 Task: Manage the general setting and actions related to opportunity
Action: Mouse moved to (157, 255)
Screenshot: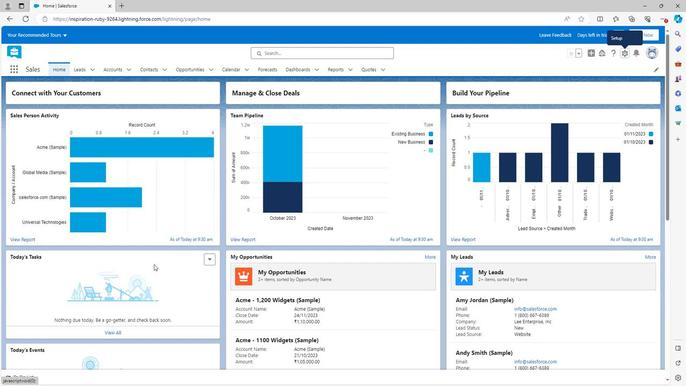 
Action: Mouse scrolled (157, 254) with delta (0, 0)
Screenshot: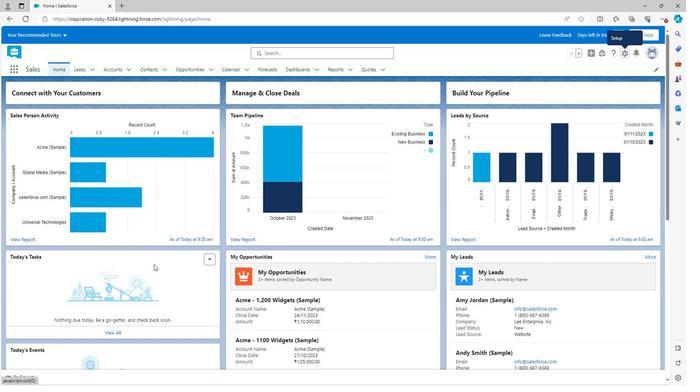 
Action: Mouse scrolled (157, 254) with delta (0, 0)
Screenshot: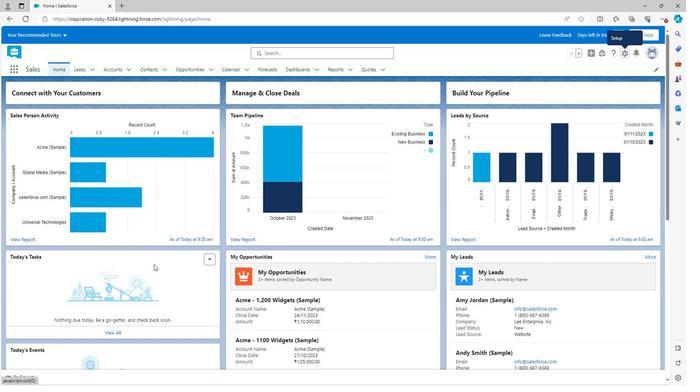 
Action: Mouse scrolled (157, 254) with delta (0, 0)
Screenshot: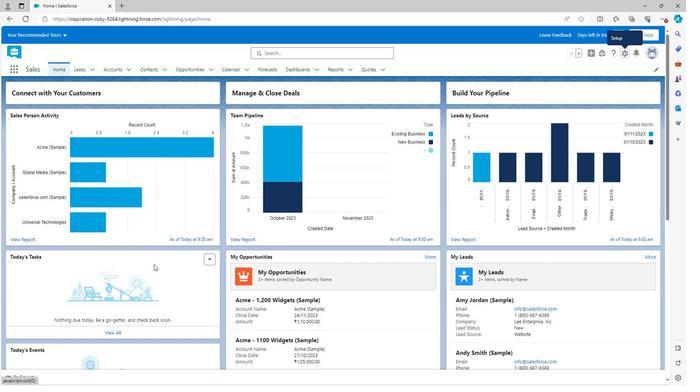 
Action: Mouse scrolled (157, 254) with delta (0, 0)
Screenshot: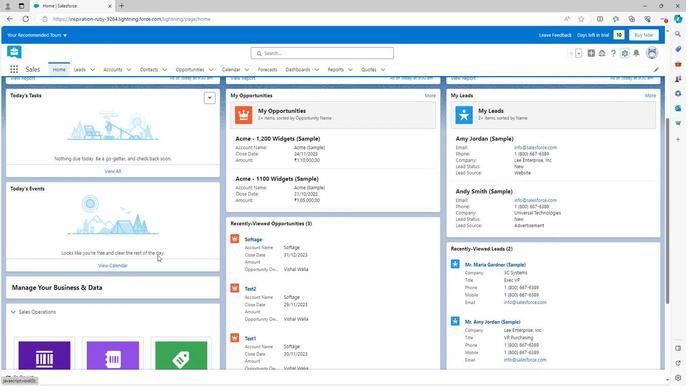 
Action: Mouse scrolled (157, 254) with delta (0, 0)
Screenshot: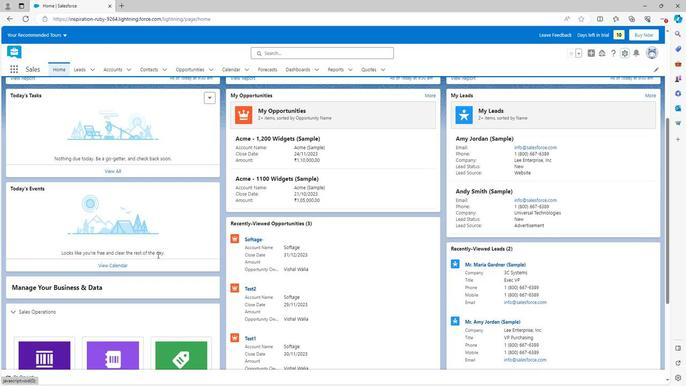 
Action: Mouse scrolled (157, 254) with delta (0, 0)
Screenshot: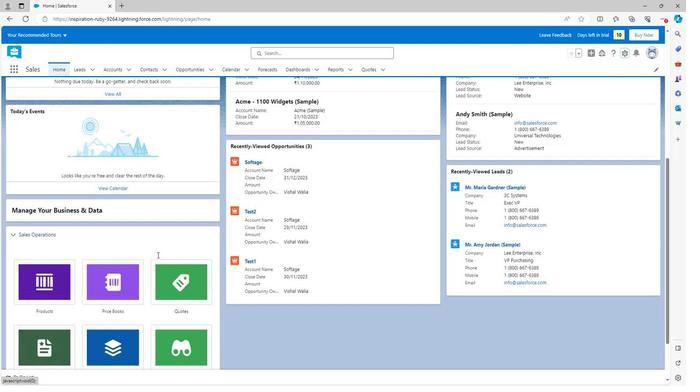
Action: Mouse scrolled (157, 254) with delta (0, 0)
Screenshot: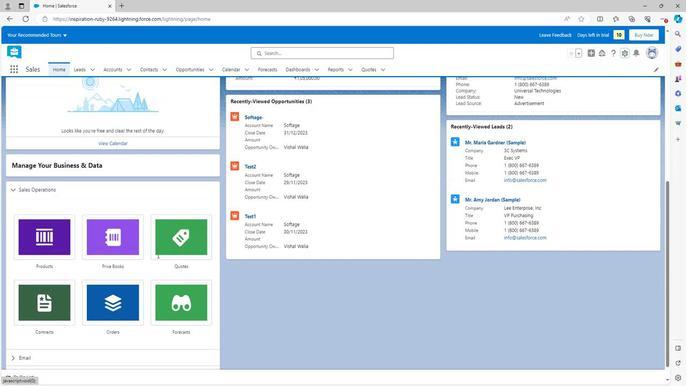 
Action: Mouse scrolled (157, 255) with delta (0, 0)
Screenshot: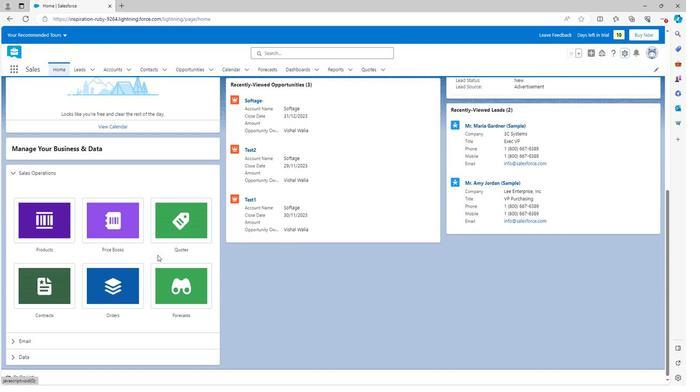 
Action: Mouse scrolled (157, 255) with delta (0, 0)
Screenshot: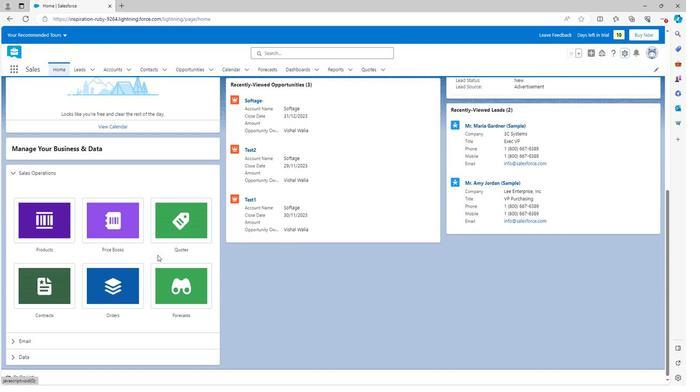 
Action: Mouse scrolled (157, 255) with delta (0, 0)
Screenshot: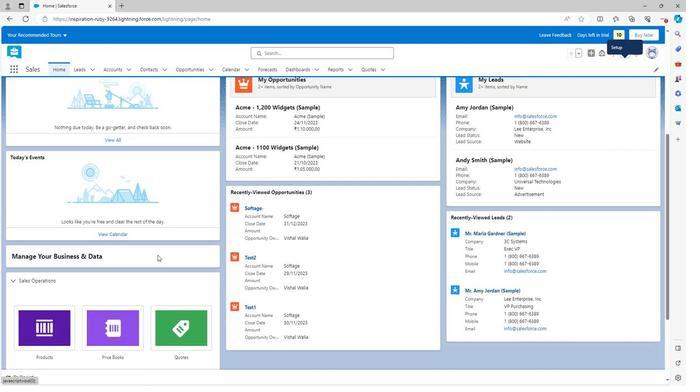 
Action: Mouse scrolled (157, 255) with delta (0, 0)
Screenshot: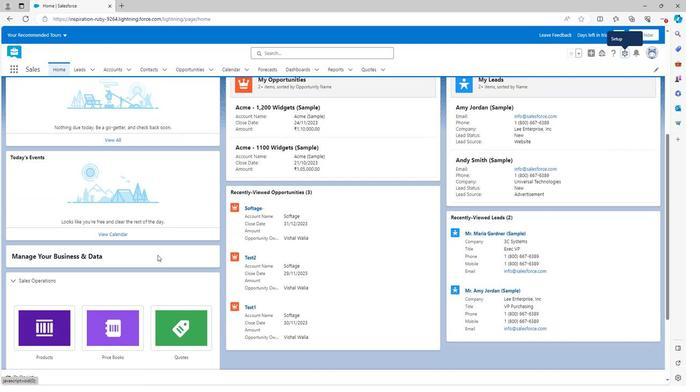 
Action: Mouse scrolled (157, 255) with delta (0, 0)
Screenshot: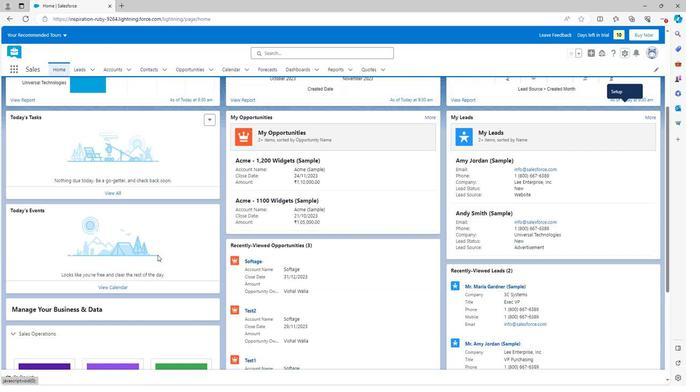 
Action: Mouse scrolled (157, 255) with delta (0, 0)
Screenshot: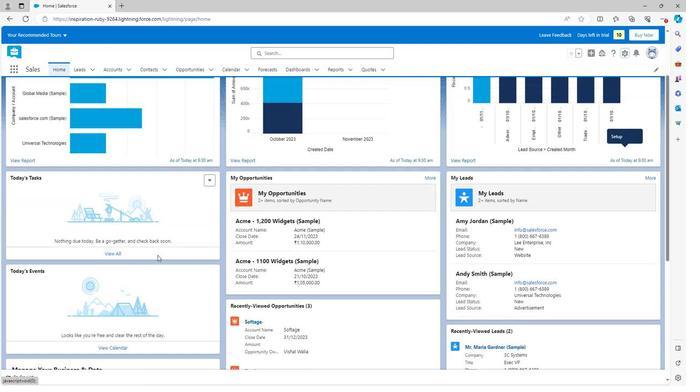 
Action: Mouse scrolled (157, 255) with delta (0, 0)
Screenshot: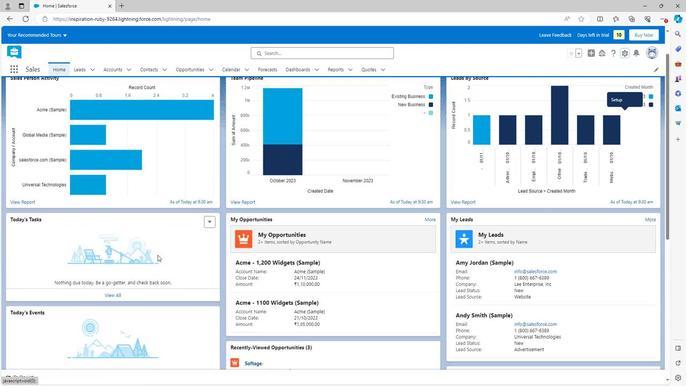 
Action: Mouse moved to (630, 52)
Screenshot: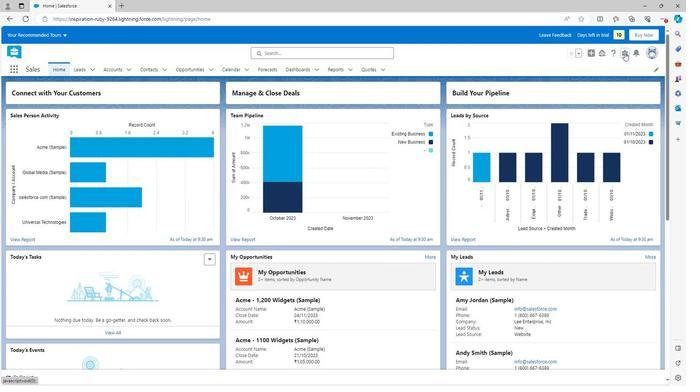 
Action: Mouse pressed left at (630, 52)
Screenshot: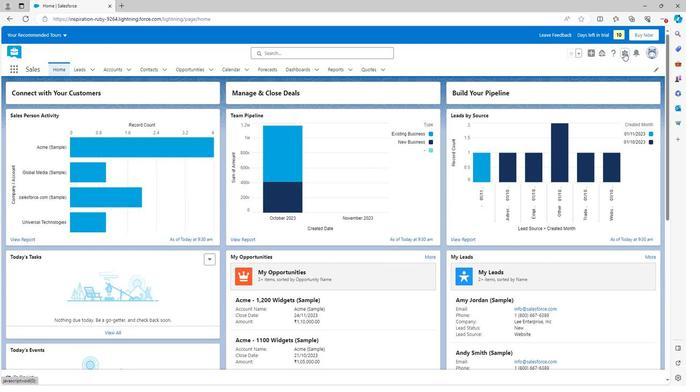 
Action: Mouse moved to (609, 71)
Screenshot: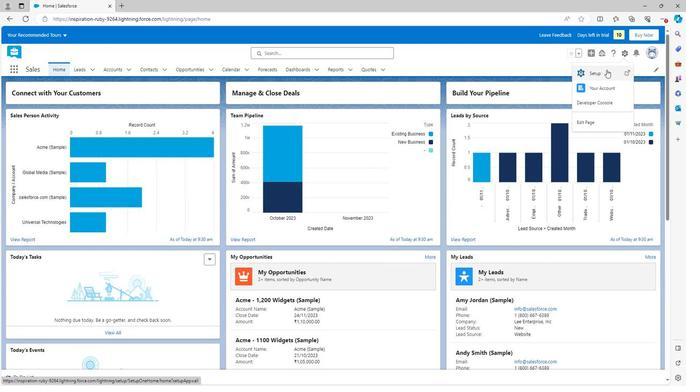 
Action: Mouse pressed left at (609, 71)
Screenshot: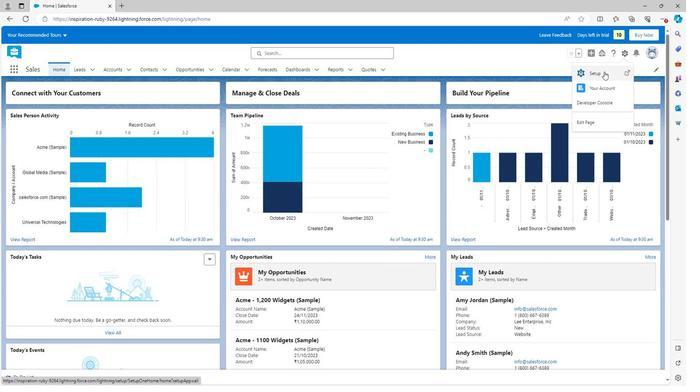 
Action: Mouse moved to (4, 279)
Screenshot: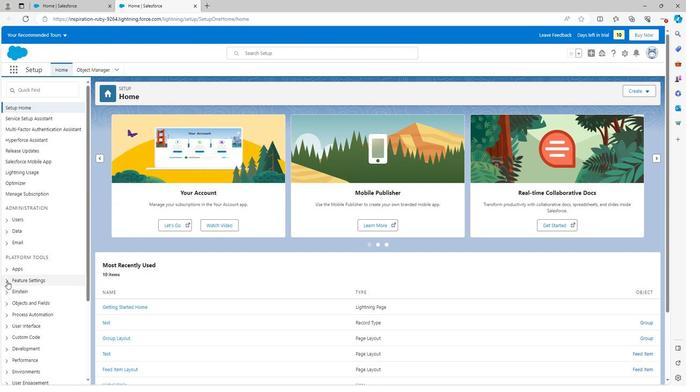 
Action: Mouse pressed left at (4, 279)
Screenshot: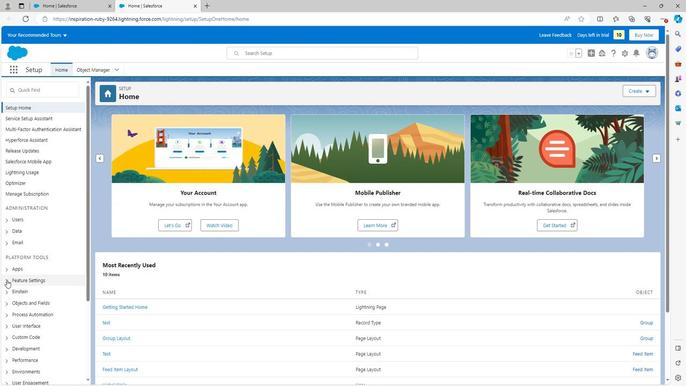 
Action: Mouse scrolled (4, 279) with delta (0, 0)
Screenshot: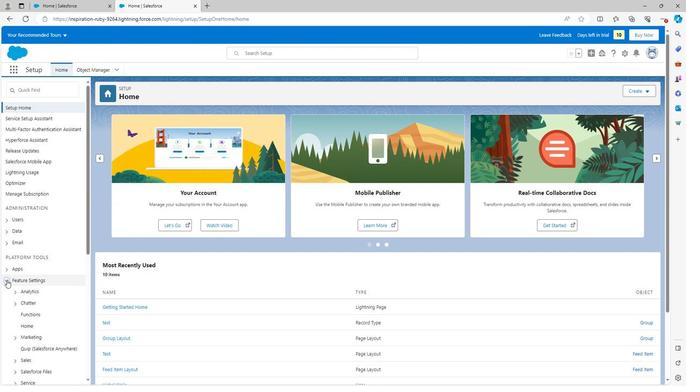 
Action: Mouse scrolled (4, 279) with delta (0, 0)
Screenshot: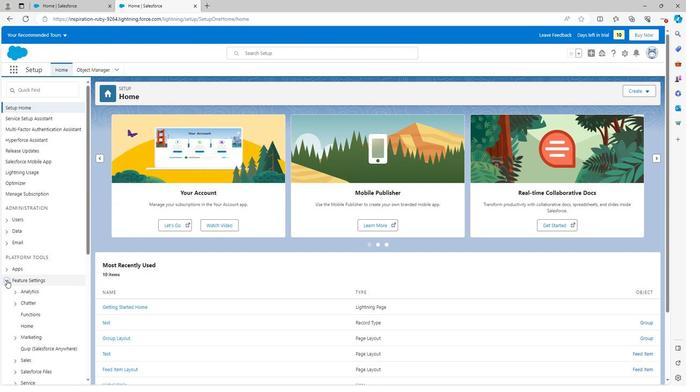 
Action: Mouse scrolled (4, 279) with delta (0, 0)
Screenshot: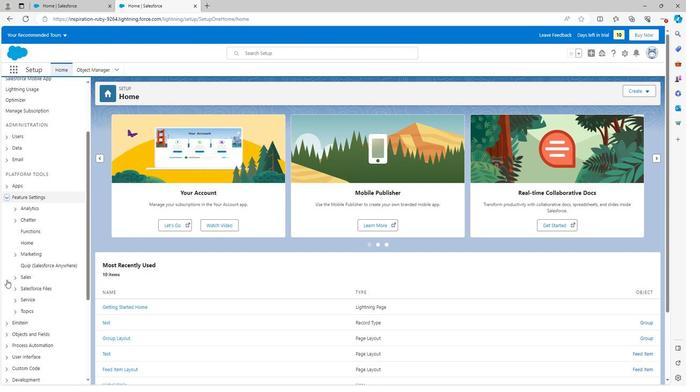 
Action: Mouse moved to (12, 222)
Screenshot: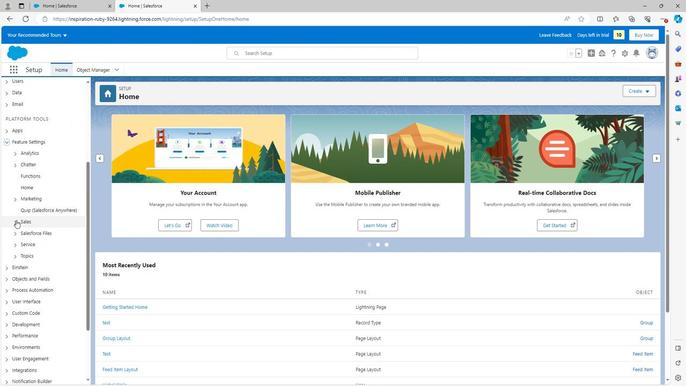 
Action: Mouse pressed left at (12, 222)
Screenshot: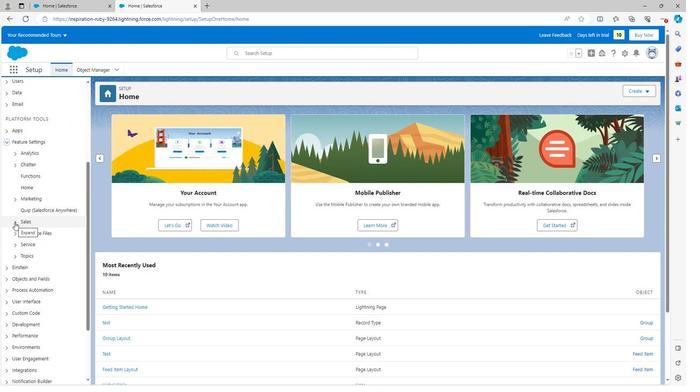 
Action: Mouse moved to (14, 291)
Screenshot: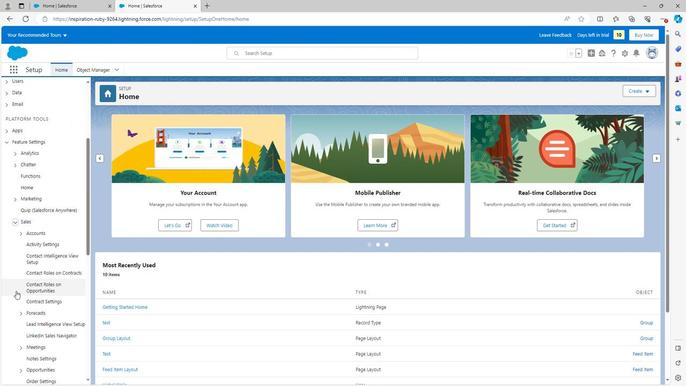 
Action: Mouse scrolled (14, 290) with delta (0, 0)
Screenshot: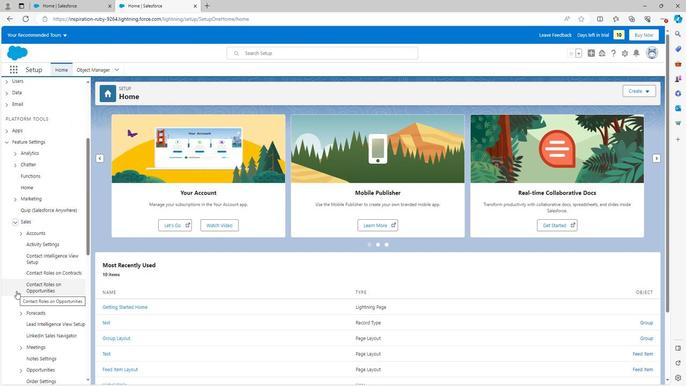
Action: Mouse moved to (15, 291)
Screenshot: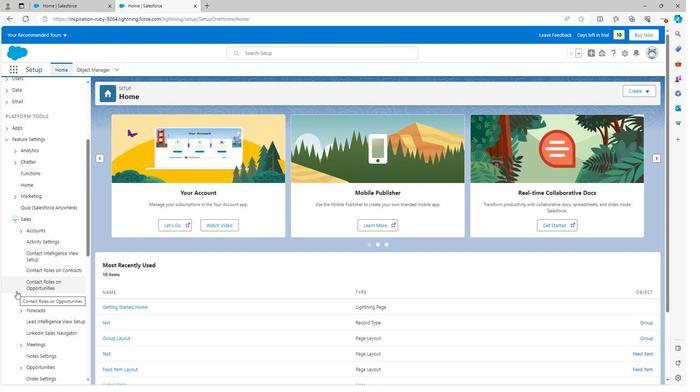 
Action: Mouse scrolled (15, 290) with delta (0, 0)
Screenshot: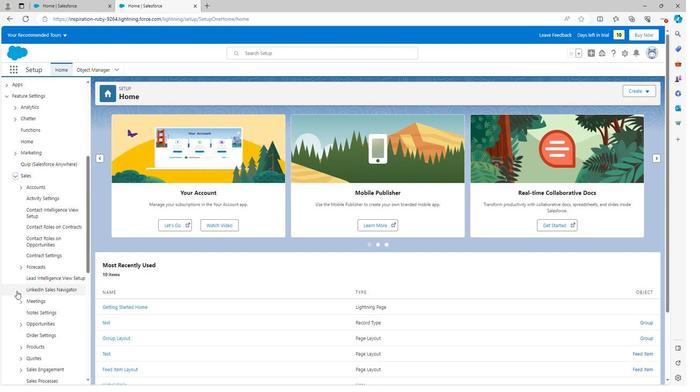 
Action: Mouse moved to (15, 291)
Screenshot: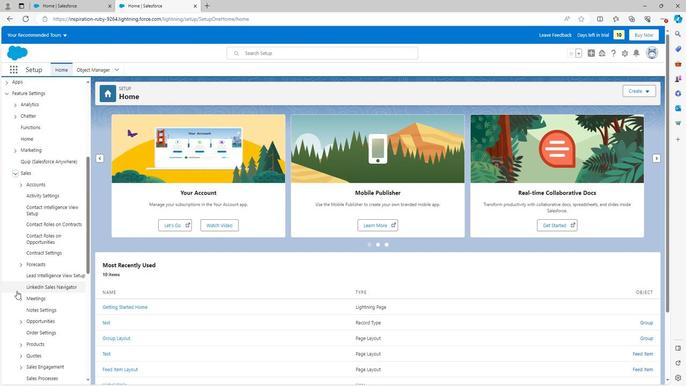 
Action: Mouse scrolled (15, 291) with delta (0, 0)
Screenshot: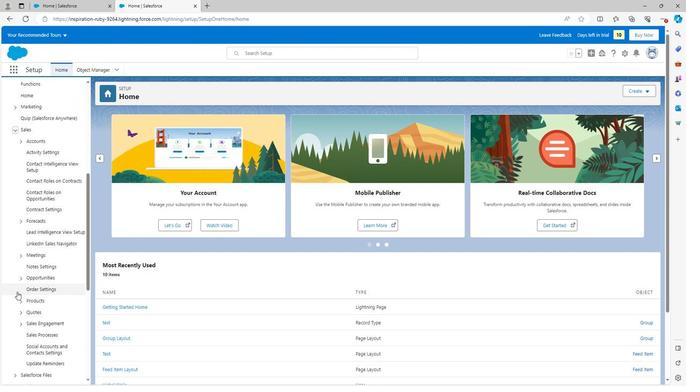 
Action: Mouse moved to (19, 233)
Screenshot: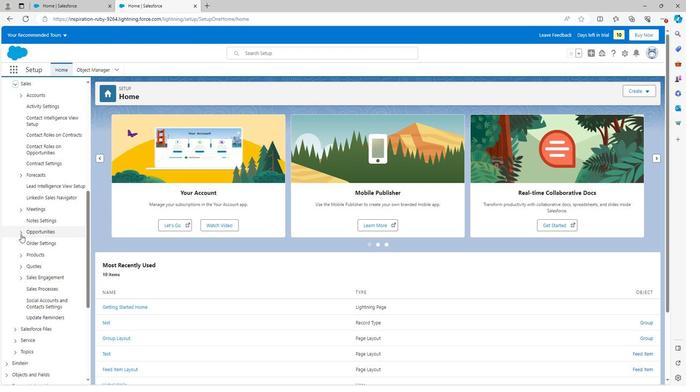 
Action: Mouse pressed left at (19, 233)
Screenshot: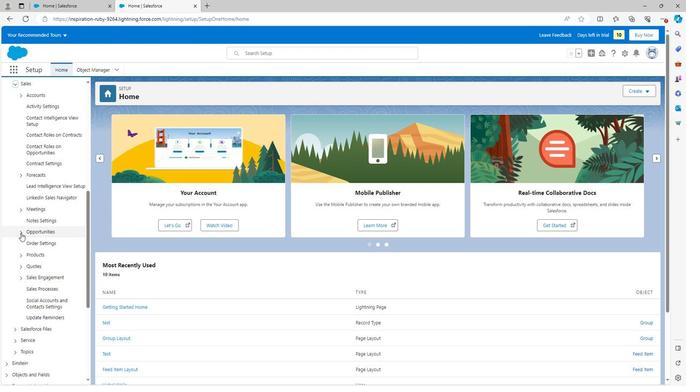 
Action: Mouse moved to (47, 253)
Screenshot: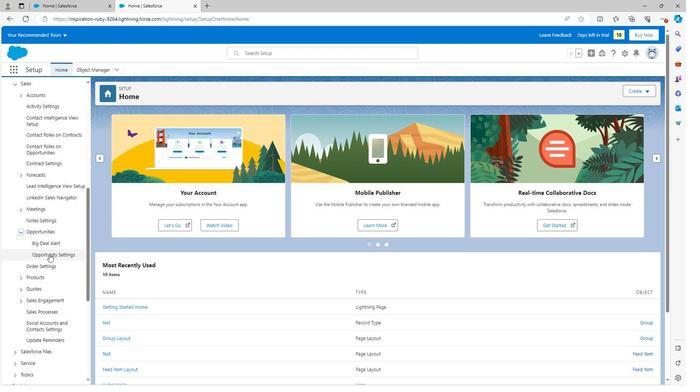 
Action: Mouse pressed left at (47, 253)
Screenshot: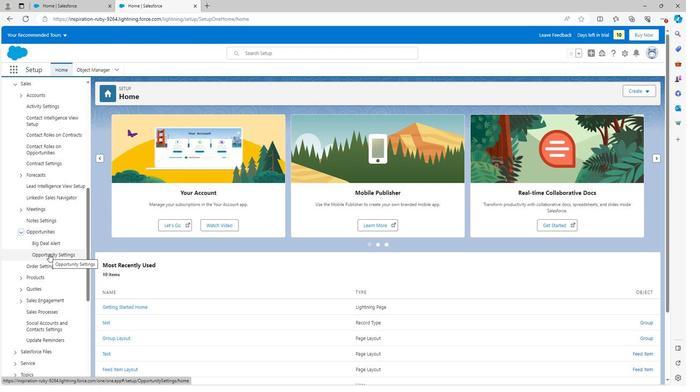 
Action: Mouse moved to (106, 203)
Screenshot: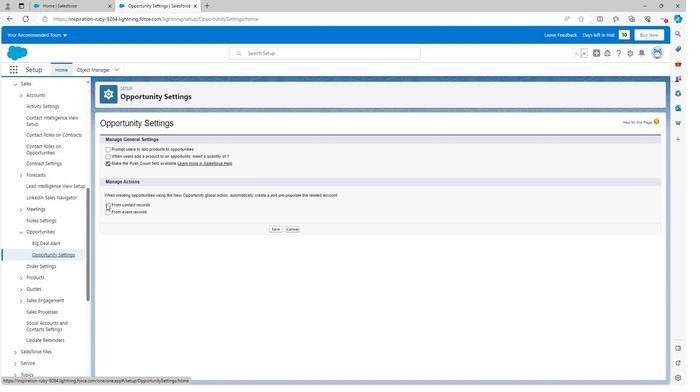 
Action: Mouse pressed left at (106, 203)
Screenshot: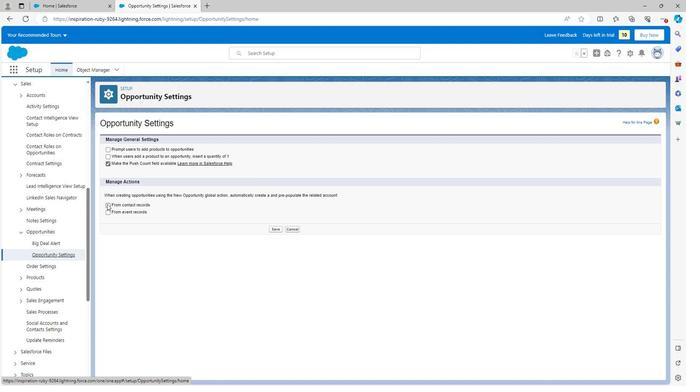 
Action: Mouse moved to (106, 211)
Screenshot: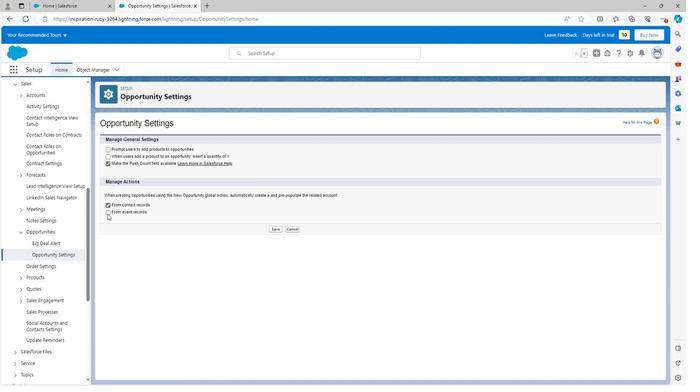 
Action: Mouse pressed left at (106, 211)
Screenshot: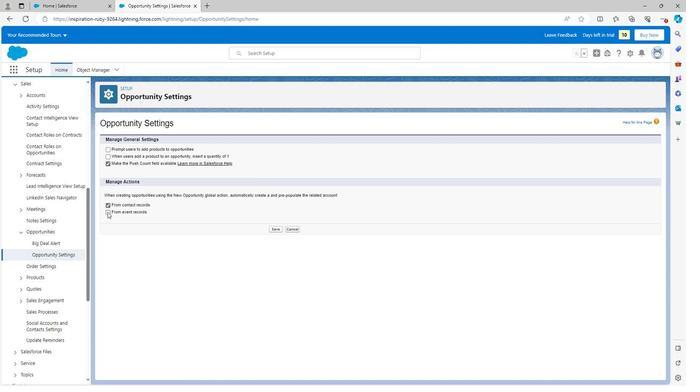 
Action: Mouse pressed left at (106, 211)
Screenshot: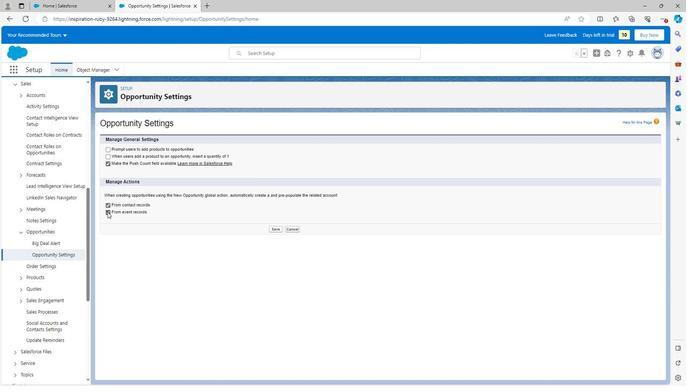 
Action: Mouse moved to (108, 204)
Screenshot: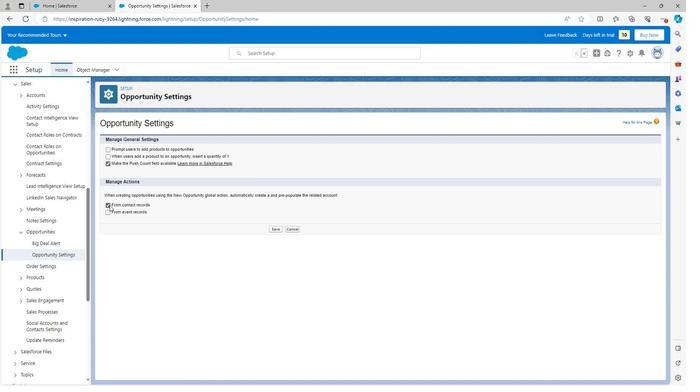
Action: Mouse pressed left at (108, 204)
Screenshot: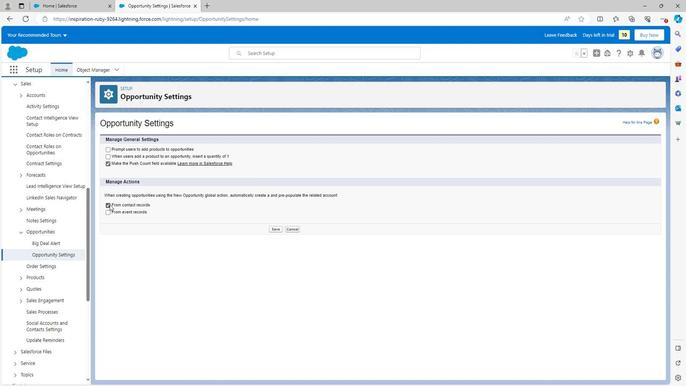 
Action: Mouse moved to (278, 228)
Screenshot: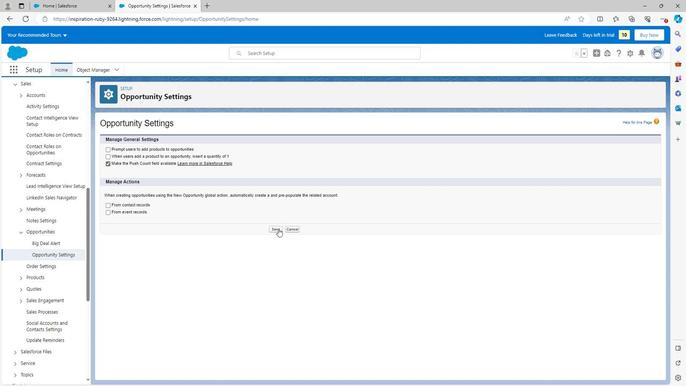 
Action: Mouse pressed left at (278, 228)
Screenshot: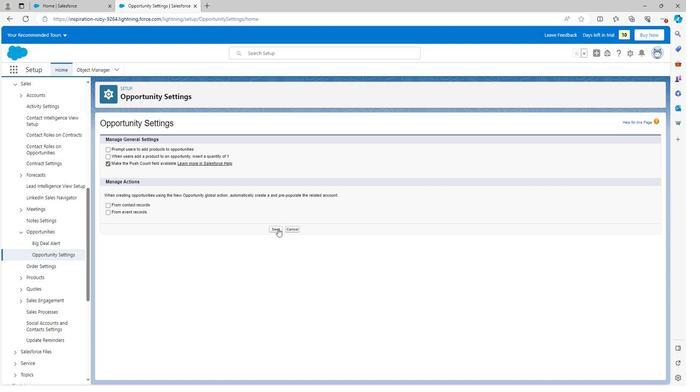 
Action: Mouse moved to (269, 268)
Screenshot: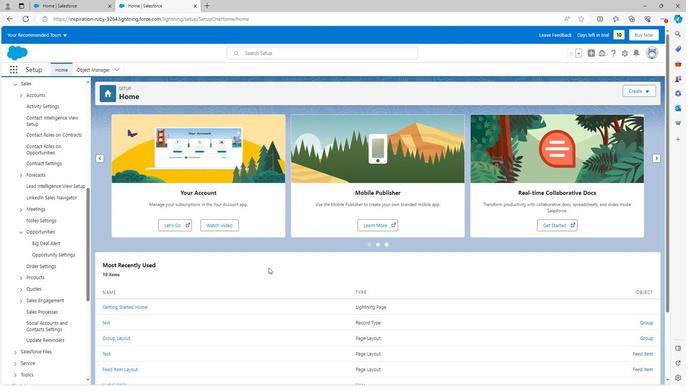 
Action: Mouse scrolled (269, 268) with delta (0, 0)
Screenshot: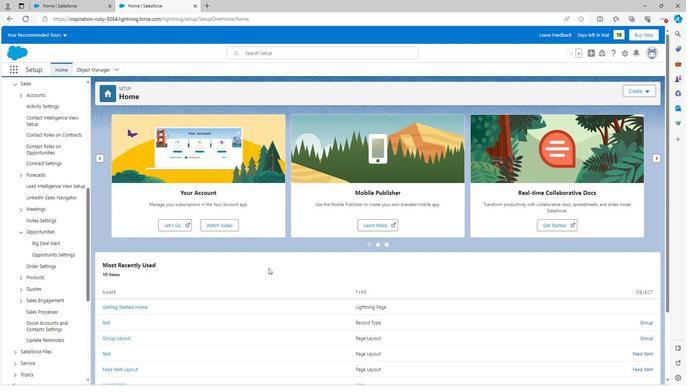 
Action: Mouse scrolled (269, 268) with delta (0, 0)
Screenshot: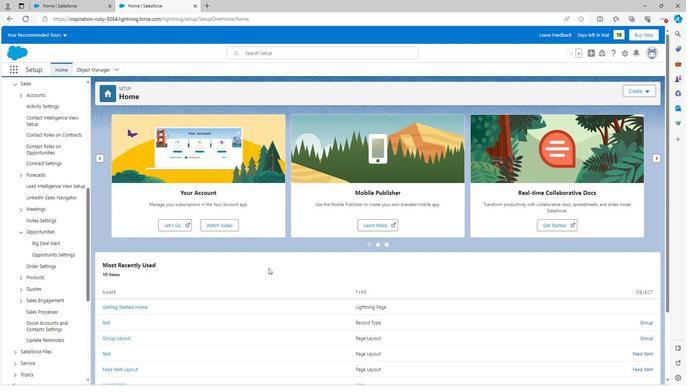 
Action: Mouse scrolled (269, 268) with delta (0, 0)
Screenshot: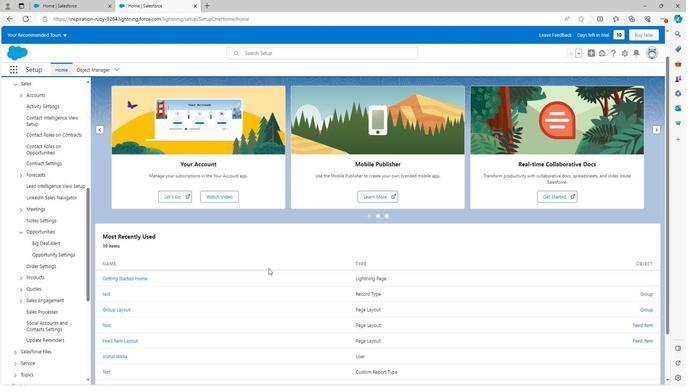 
Action: Mouse scrolled (269, 268) with delta (0, 0)
Screenshot: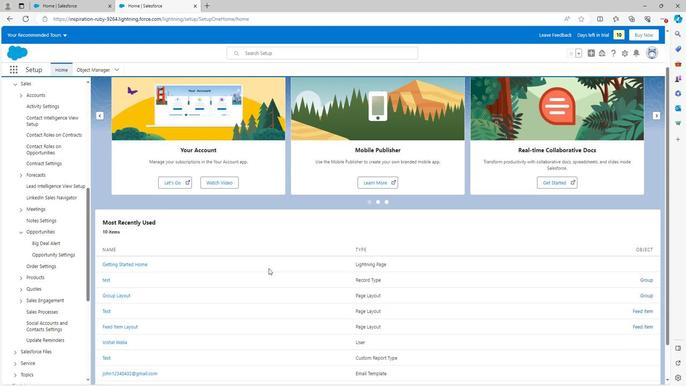 
Action: Mouse scrolled (269, 268) with delta (0, 0)
Screenshot: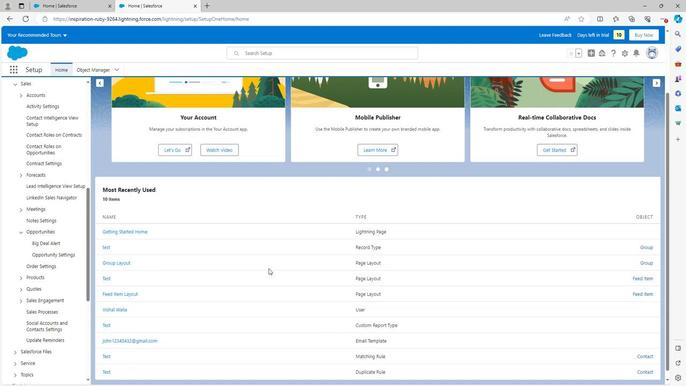 
Action: Mouse scrolled (269, 268) with delta (0, 0)
Screenshot: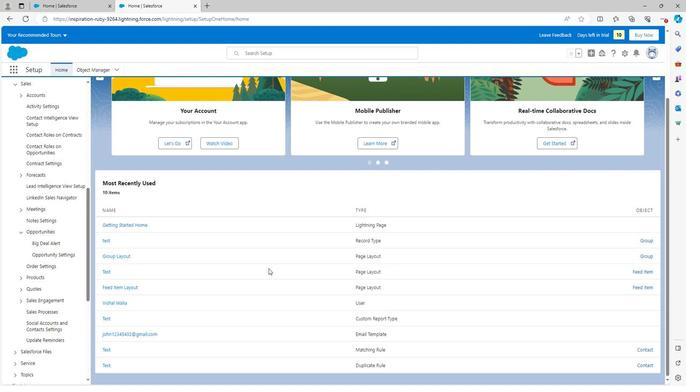 
Action: Mouse scrolled (269, 268) with delta (0, 0)
Screenshot: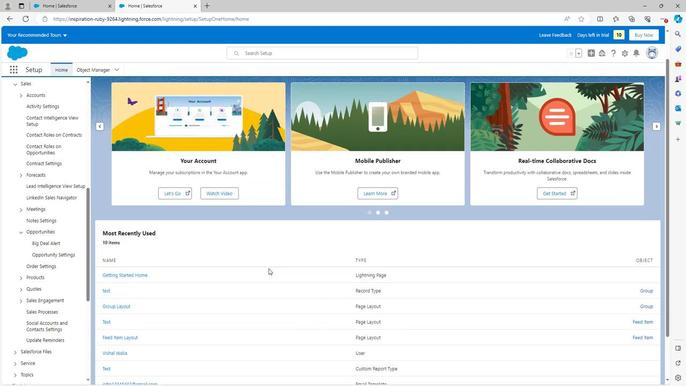 
Action: Mouse scrolled (269, 268) with delta (0, 0)
Screenshot: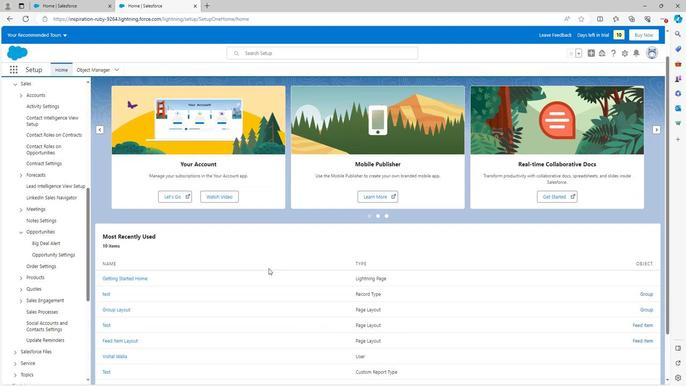 
Action: Mouse moved to (55, 238)
Screenshot: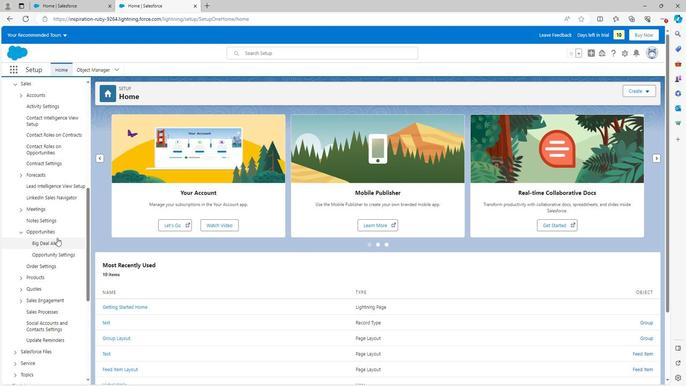 
Action: Mouse scrolled (55, 238) with delta (0, 0)
Screenshot: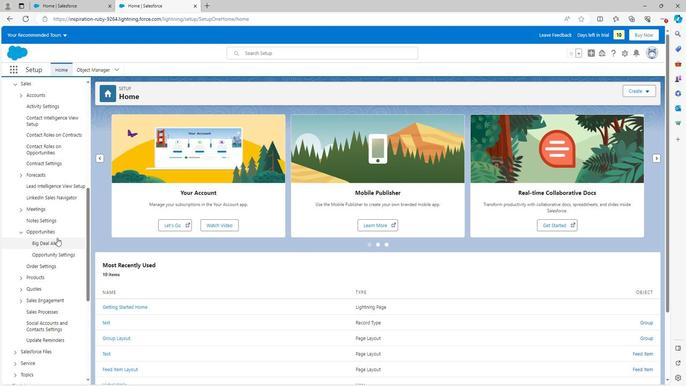 
Action: Mouse moved to (55, 239)
Screenshot: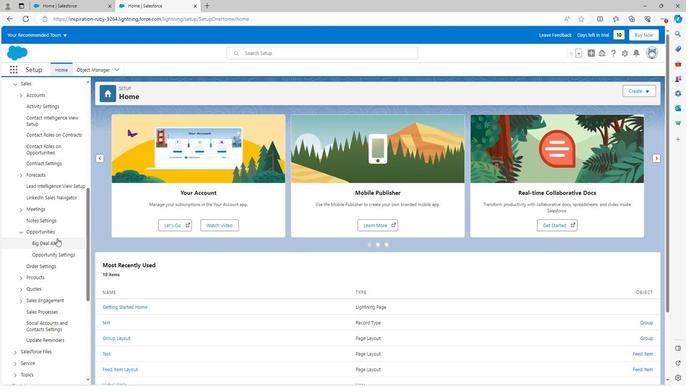 
Action: Mouse scrolled (55, 239) with delta (0, 0)
Screenshot: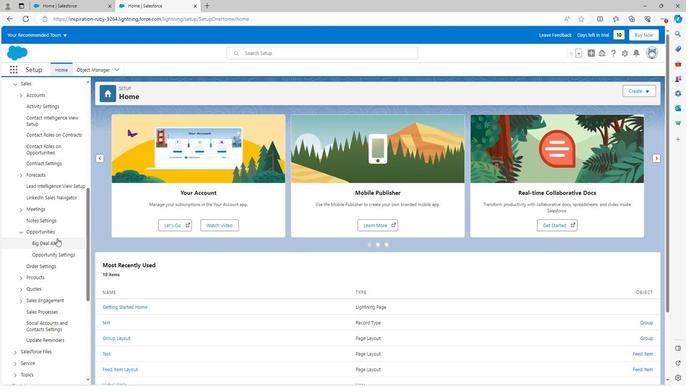 
Action: Mouse moved to (55, 239)
Screenshot: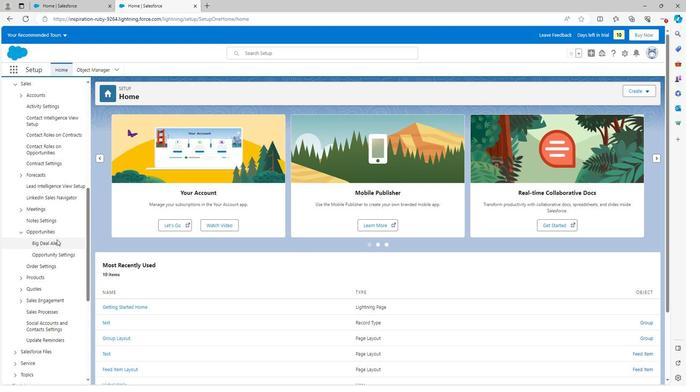 
Action: Mouse scrolled (55, 239) with delta (0, 0)
Screenshot: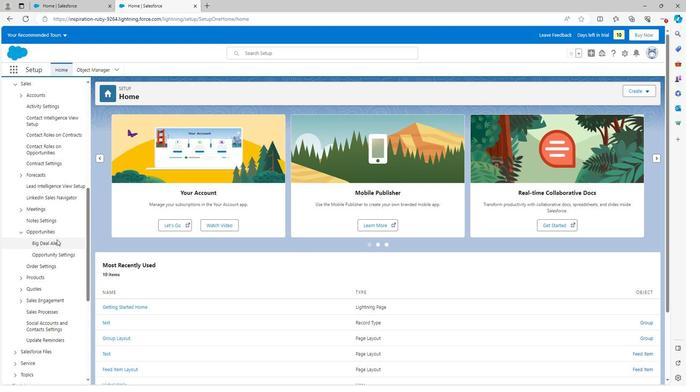 
Action: Mouse scrolled (55, 239) with delta (0, 0)
Screenshot: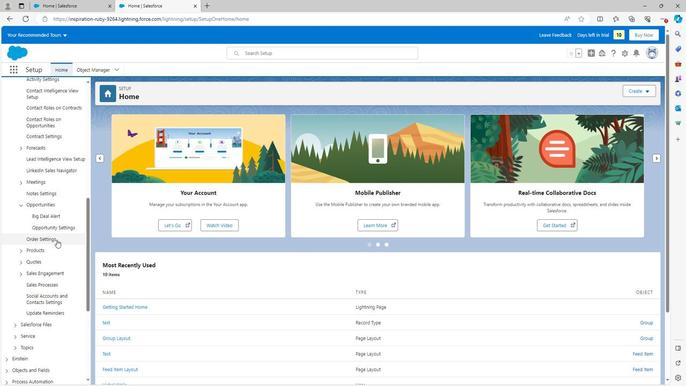 
Action: Mouse scrolled (55, 239) with delta (0, 0)
Screenshot: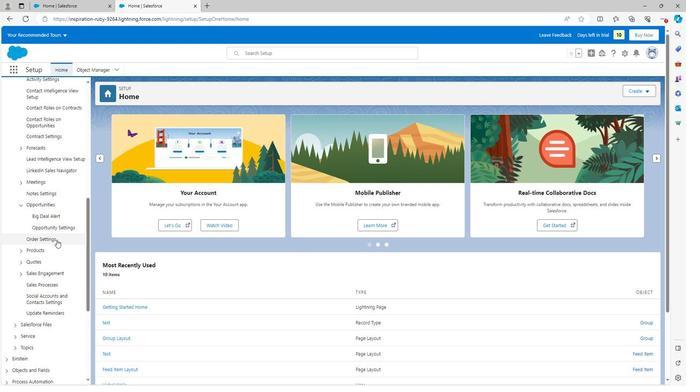 
Action: Mouse scrolled (55, 239) with delta (0, 0)
Screenshot: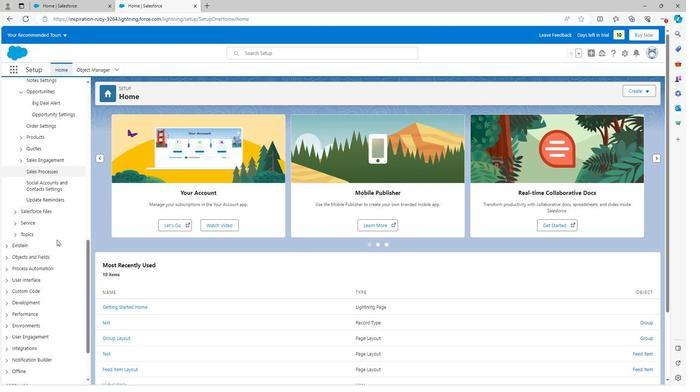 
Action: Mouse moved to (55, 240)
Screenshot: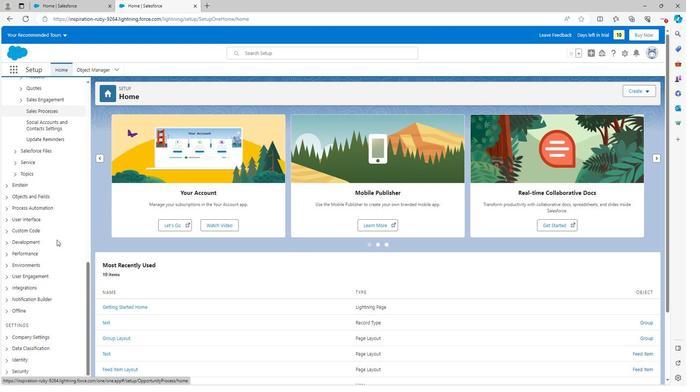 
Action: Mouse scrolled (55, 240) with delta (0, 0)
Screenshot: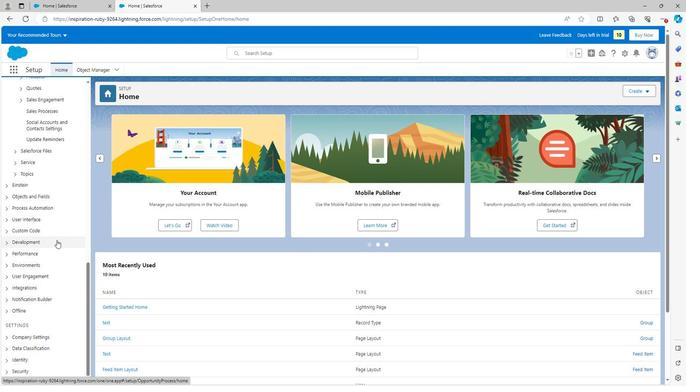 
Action: Mouse scrolled (55, 240) with delta (0, 0)
Screenshot: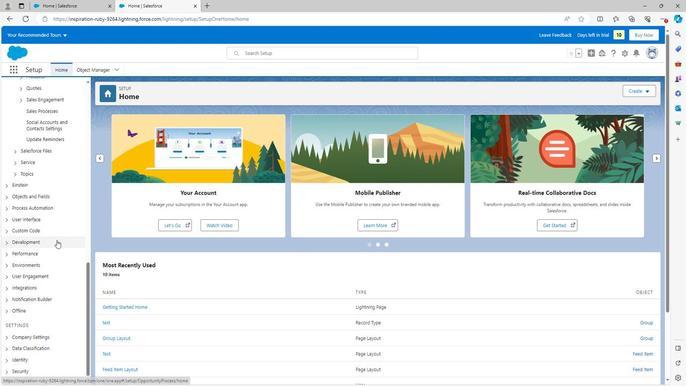 
Action: Mouse scrolled (55, 240) with delta (0, 0)
Screenshot: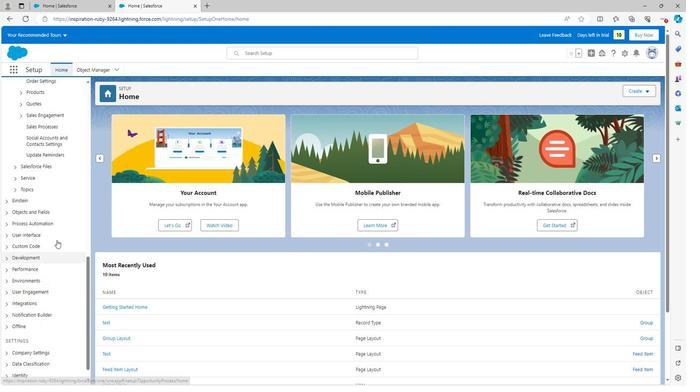 
Action: Mouse scrolled (55, 240) with delta (0, 0)
Screenshot: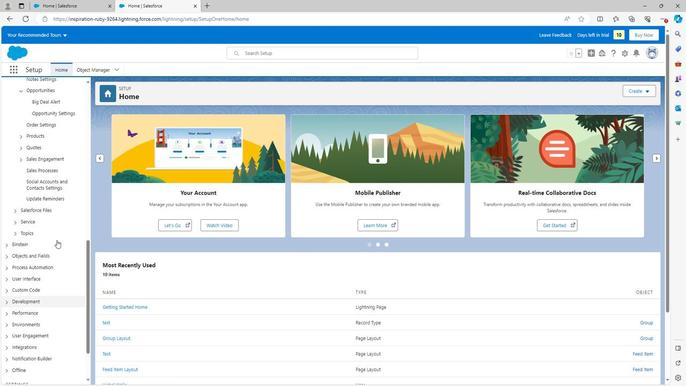 
Action: Mouse scrolled (55, 240) with delta (0, 0)
Screenshot: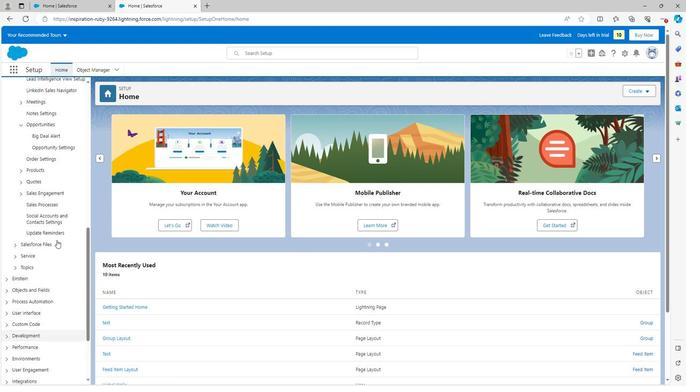 
Action: Mouse moved to (59, 241)
Screenshot: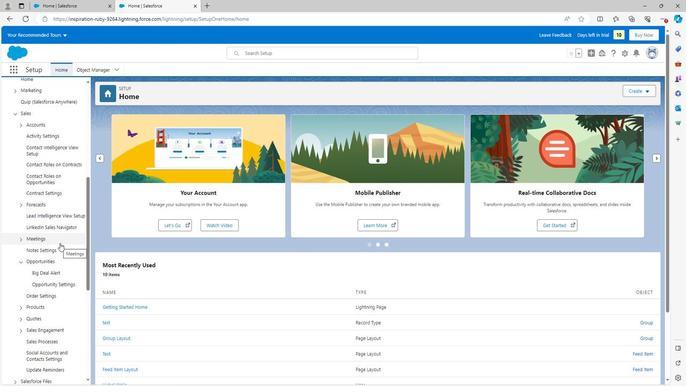 
